 Task: Check article "Receiving and placing calls in the Zendesk Agent Workspace".
Action: Mouse moved to (968, 90)
Screenshot: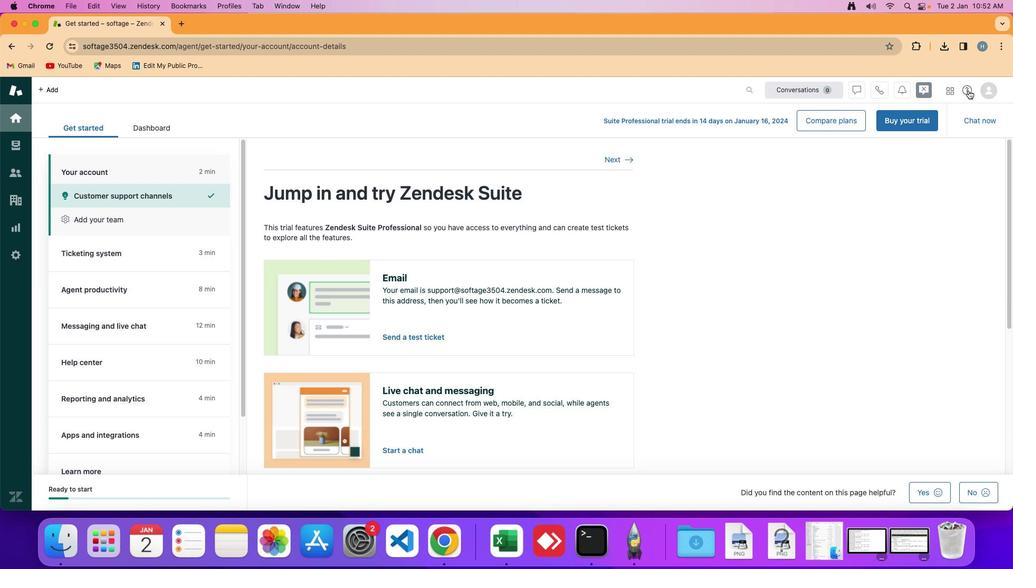 
Action: Mouse pressed left at (968, 90)
Screenshot: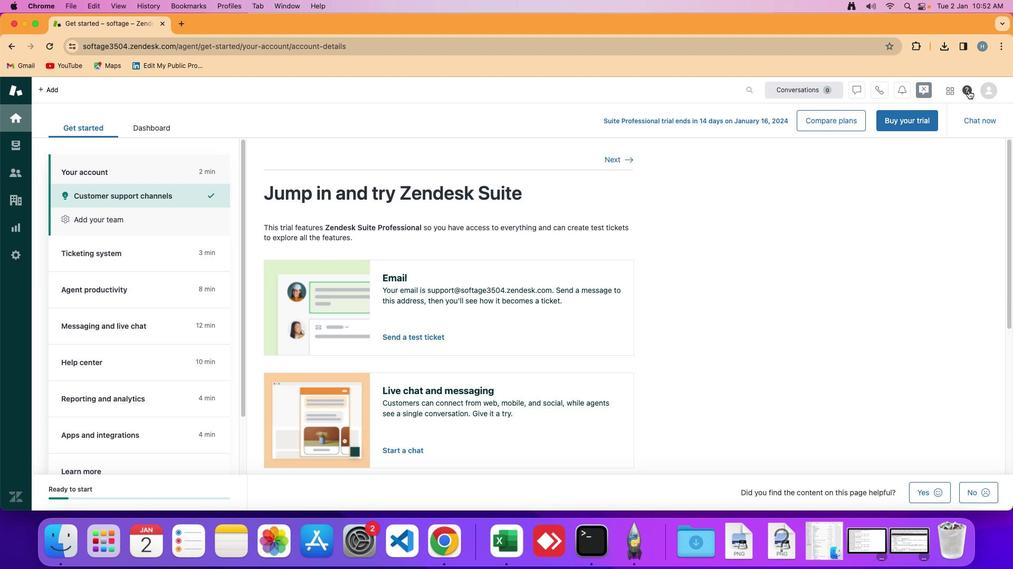 
Action: Mouse moved to (910, 427)
Screenshot: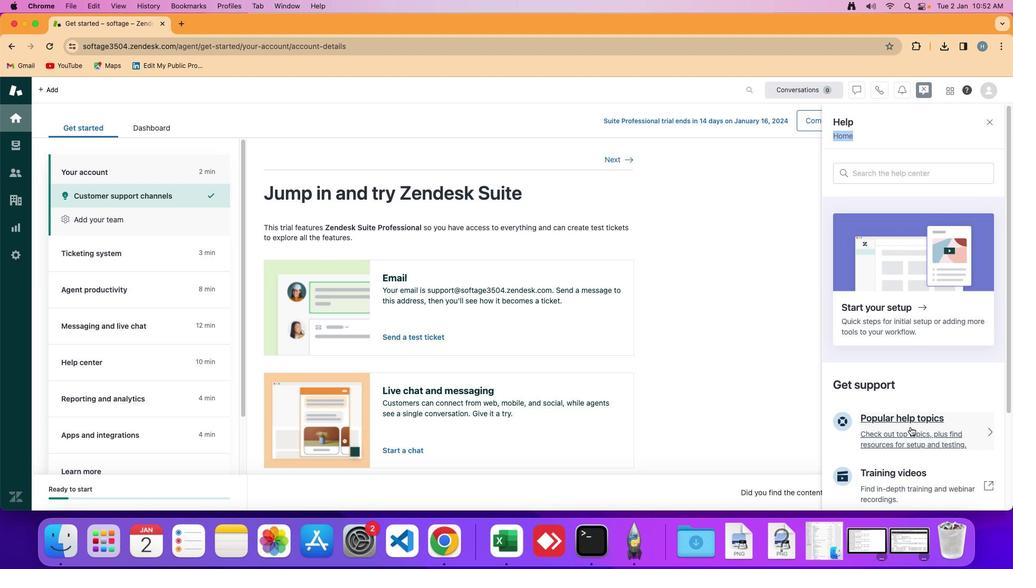 
Action: Mouse pressed left at (910, 427)
Screenshot: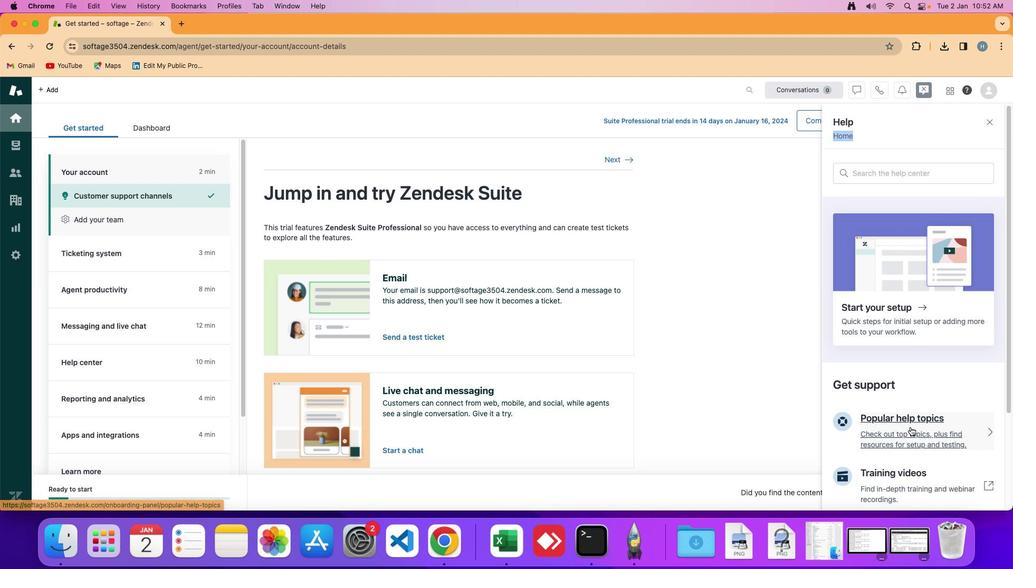 
Action: Mouse moved to (913, 429)
Screenshot: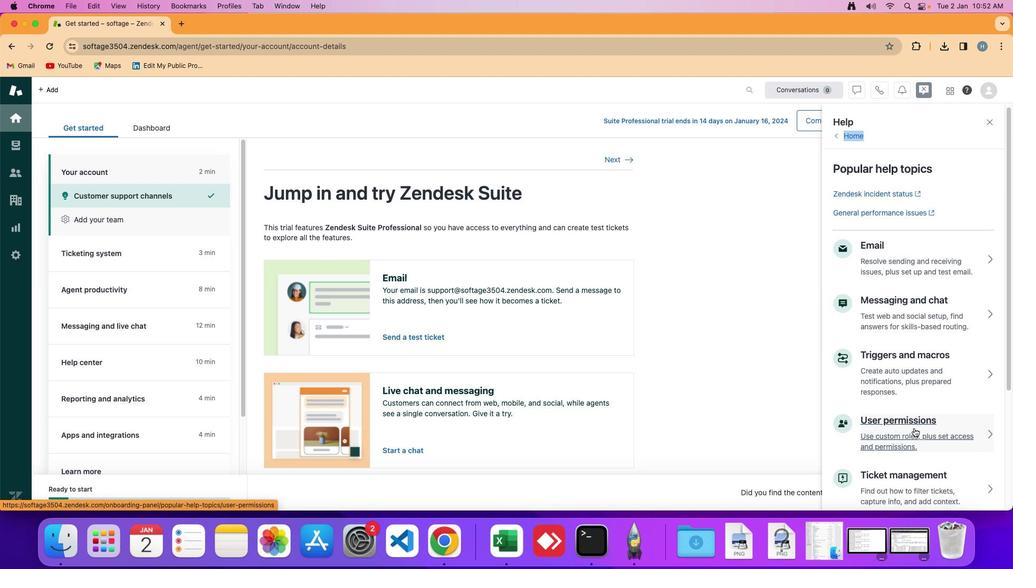 
Action: Mouse scrolled (913, 429) with delta (0, 0)
Screenshot: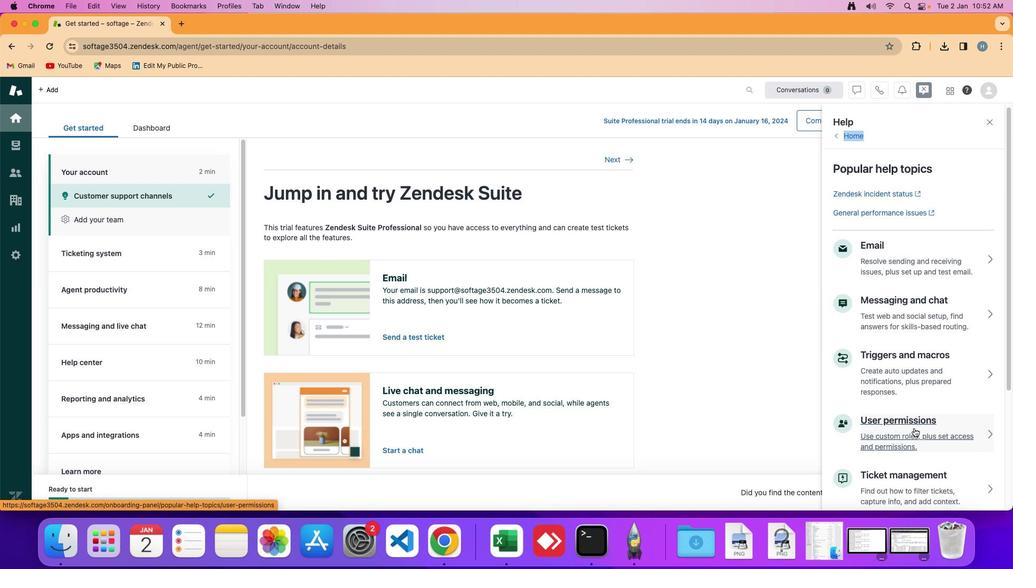 
Action: Mouse moved to (913, 429)
Screenshot: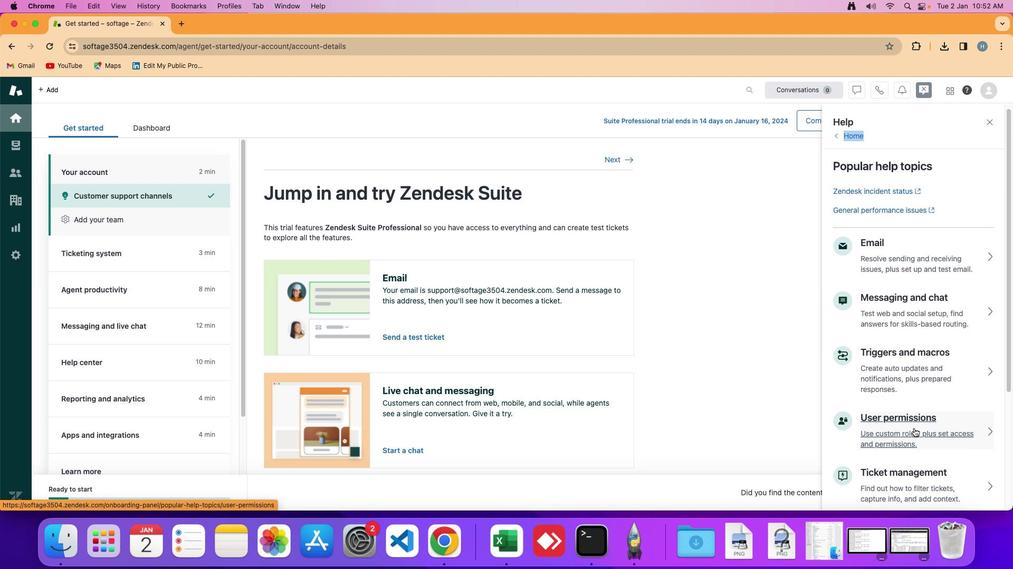 
Action: Mouse scrolled (913, 429) with delta (0, 0)
Screenshot: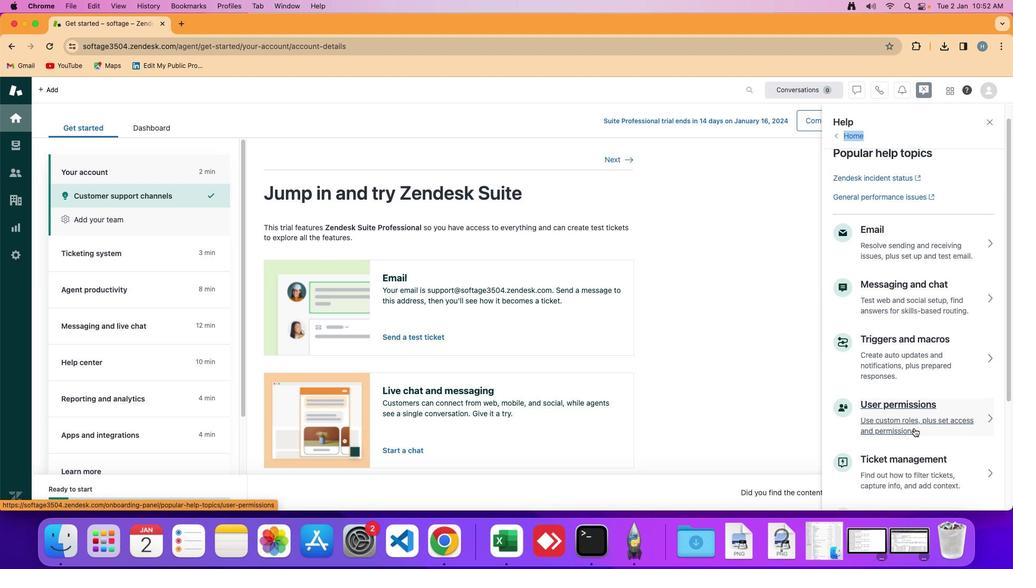 
Action: Mouse moved to (914, 429)
Screenshot: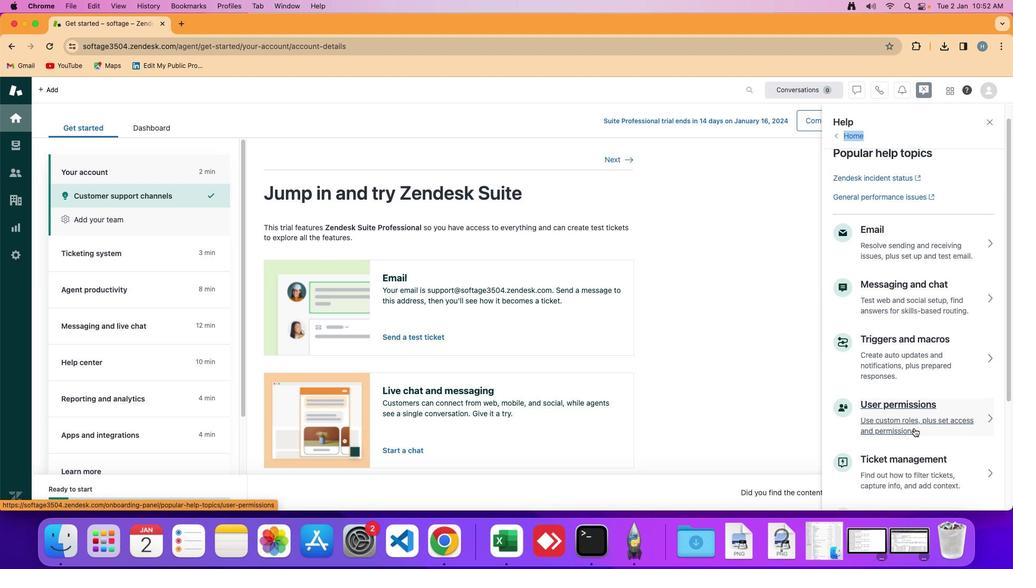 
Action: Mouse scrolled (914, 429) with delta (0, -1)
Screenshot: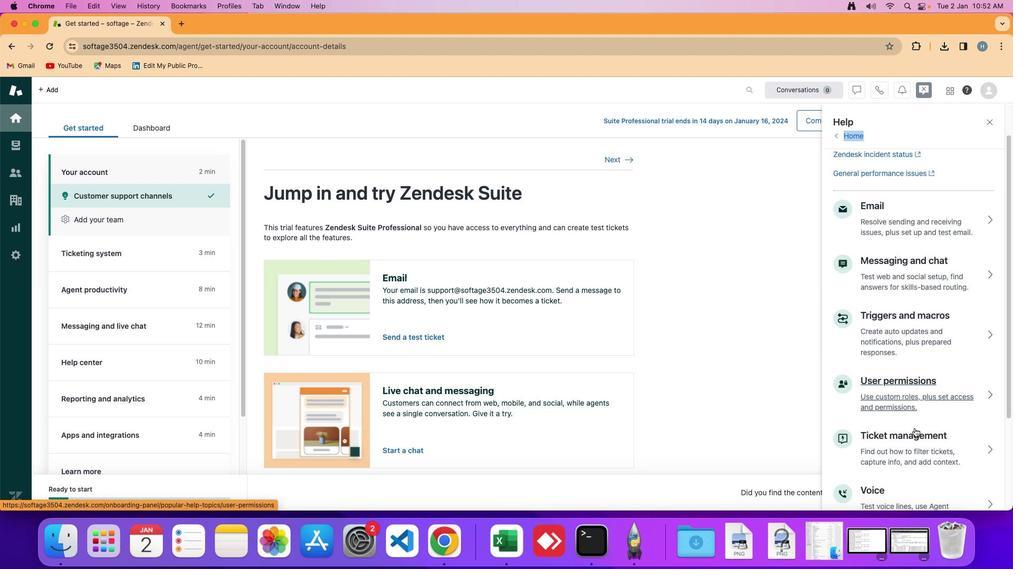 
Action: Mouse moved to (914, 428)
Screenshot: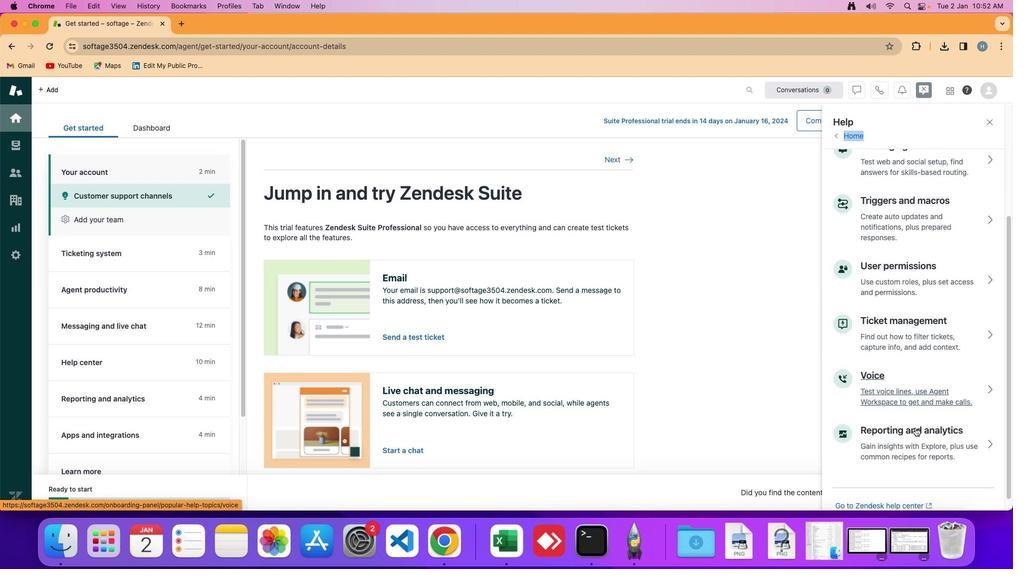 
Action: Mouse scrolled (914, 428) with delta (0, -1)
Screenshot: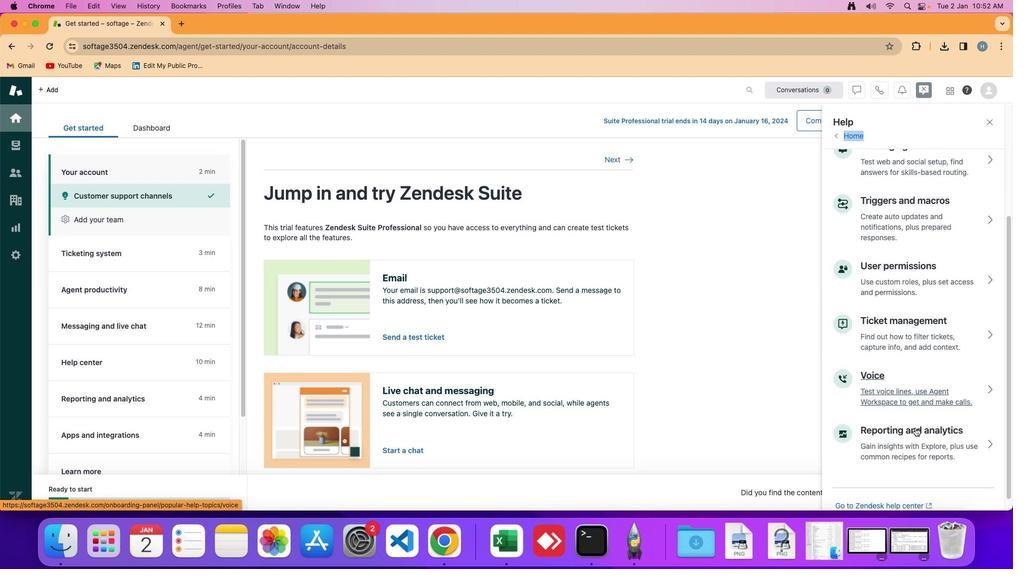 
Action: Mouse moved to (915, 427)
Screenshot: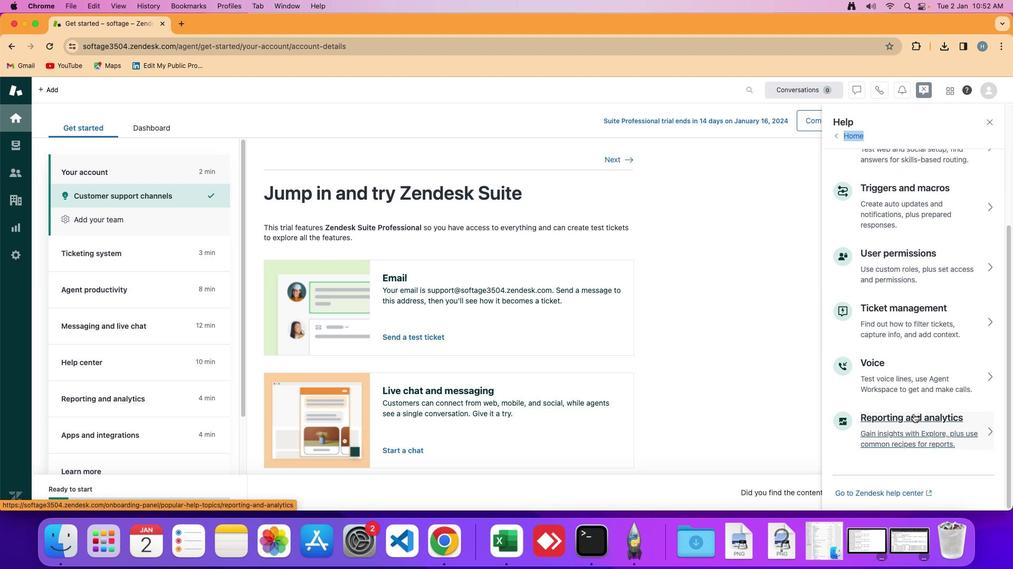 
Action: Mouse scrolled (915, 427) with delta (0, 0)
Screenshot: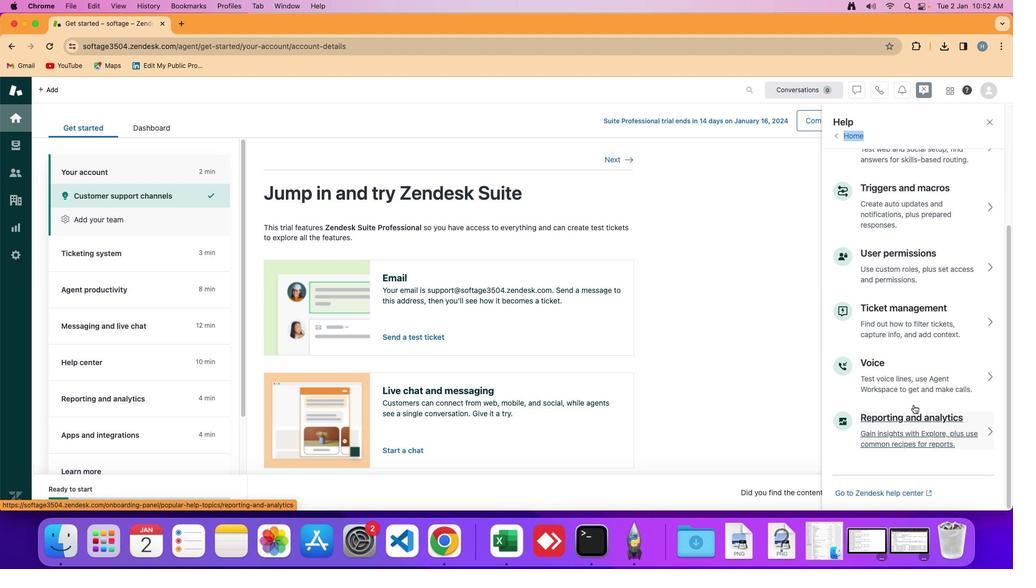 
Action: Mouse moved to (922, 374)
Screenshot: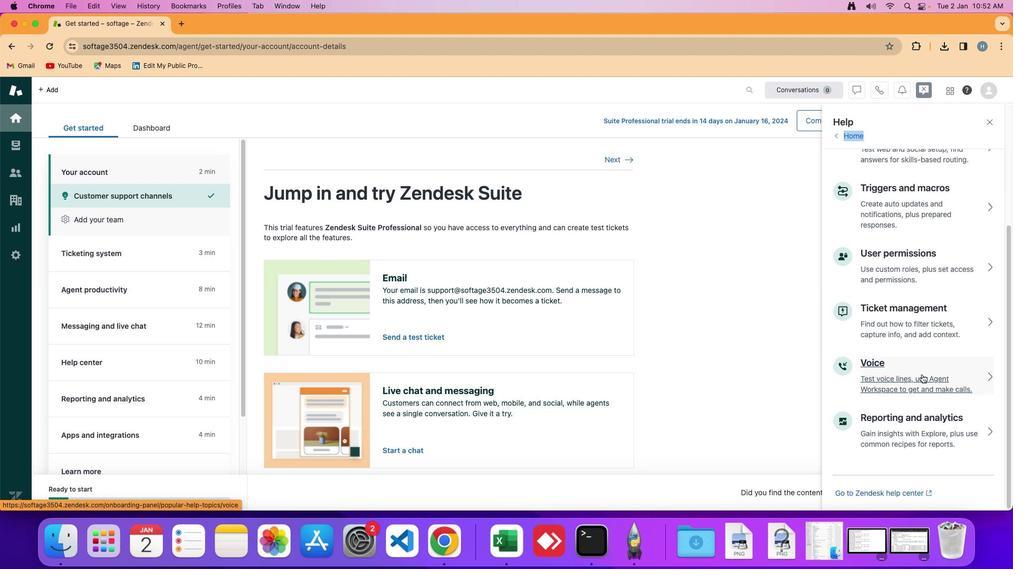 
Action: Mouse pressed left at (922, 374)
Screenshot: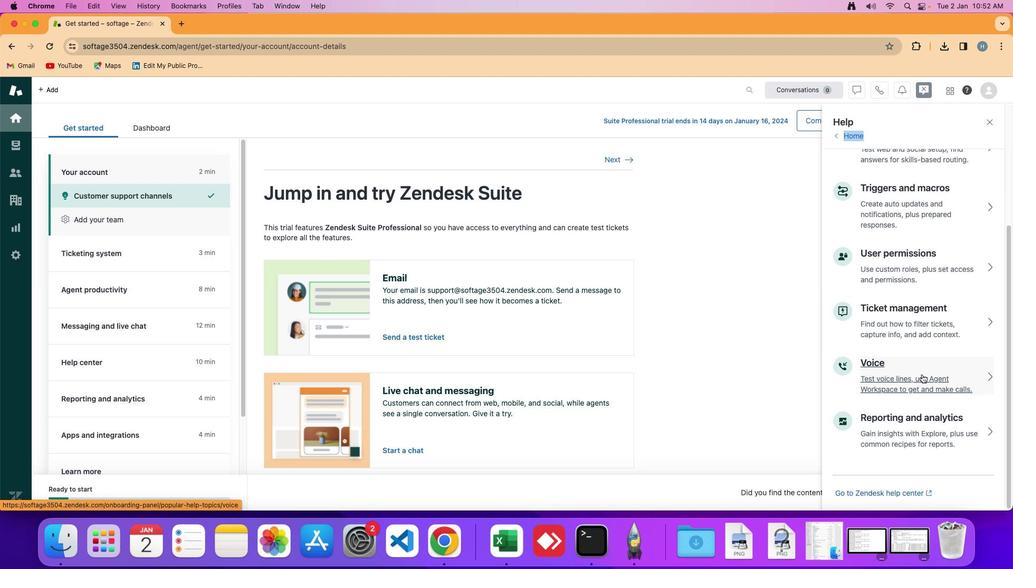 
Action: Mouse moved to (902, 381)
Screenshot: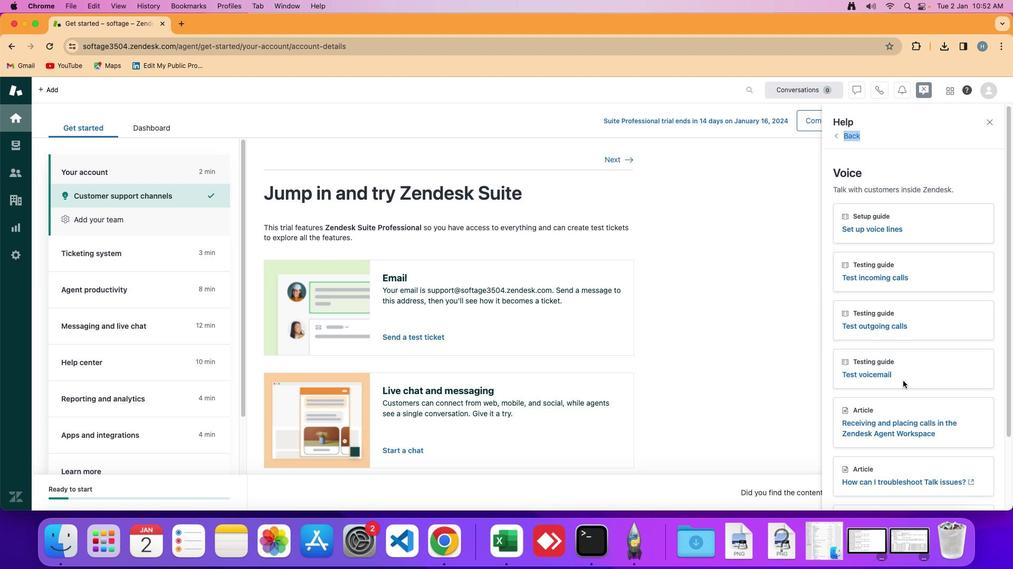 
Action: Mouse scrolled (902, 381) with delta (0, 0)
Screenshot: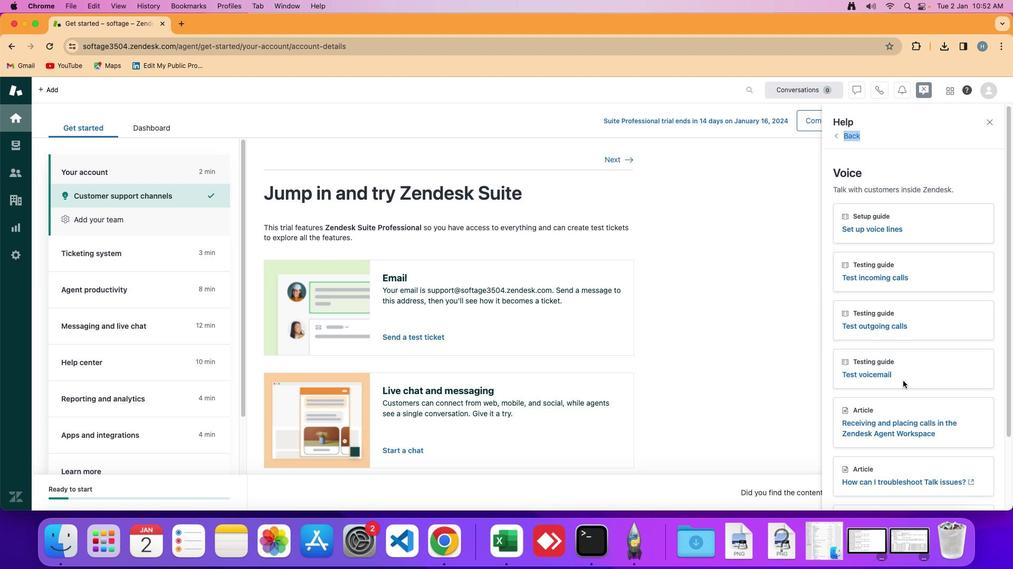 
Action: Mouse moved to (902, 381)
Screenshot: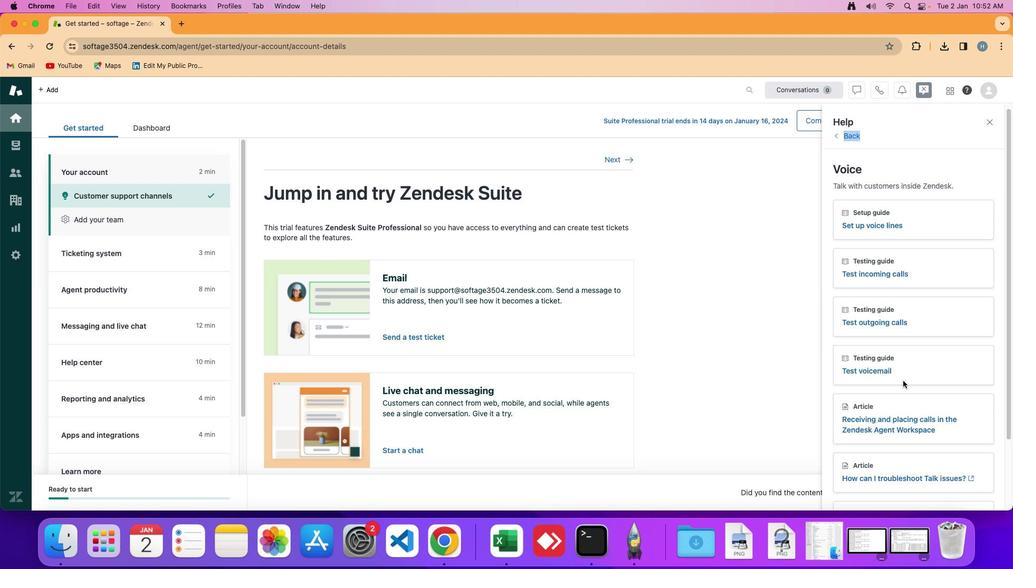 
Action: Mouse scrolled (902, 381) with delta (0, 0)
Screenshot: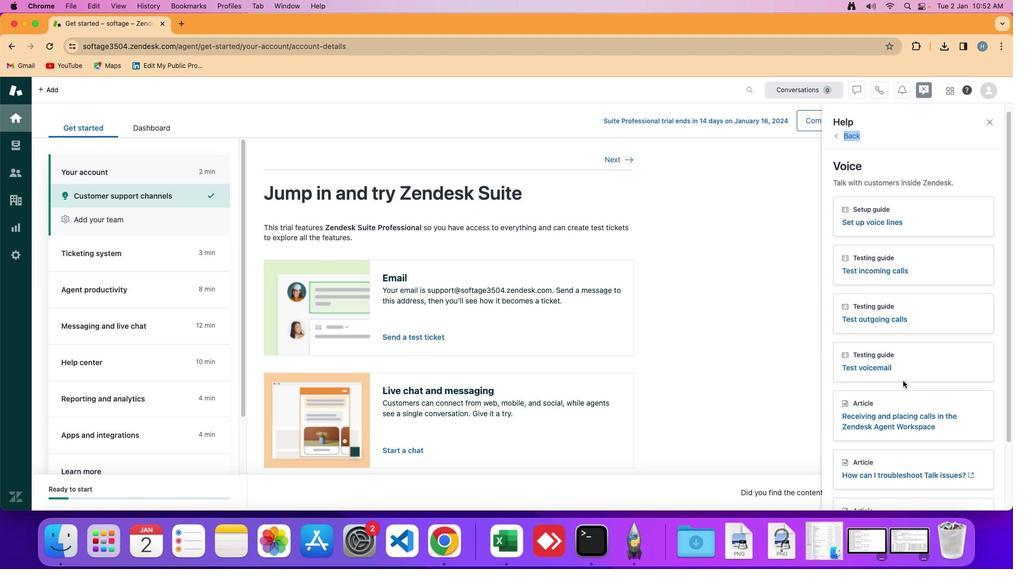 
Action: Mouse moved to (915, 411)
Screenshot: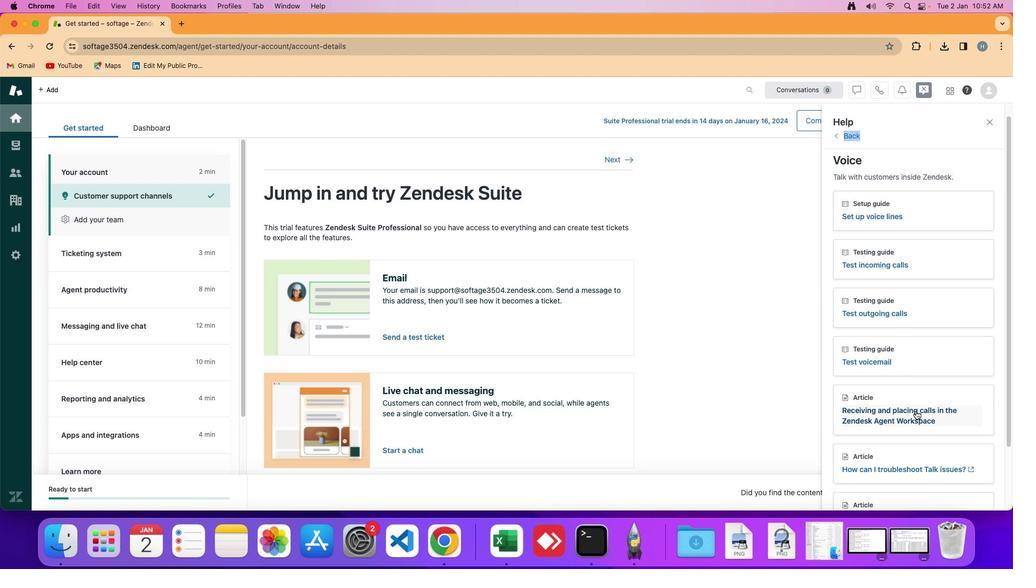 
Action: Mouse pressed left at (915, 411)
Screenshot: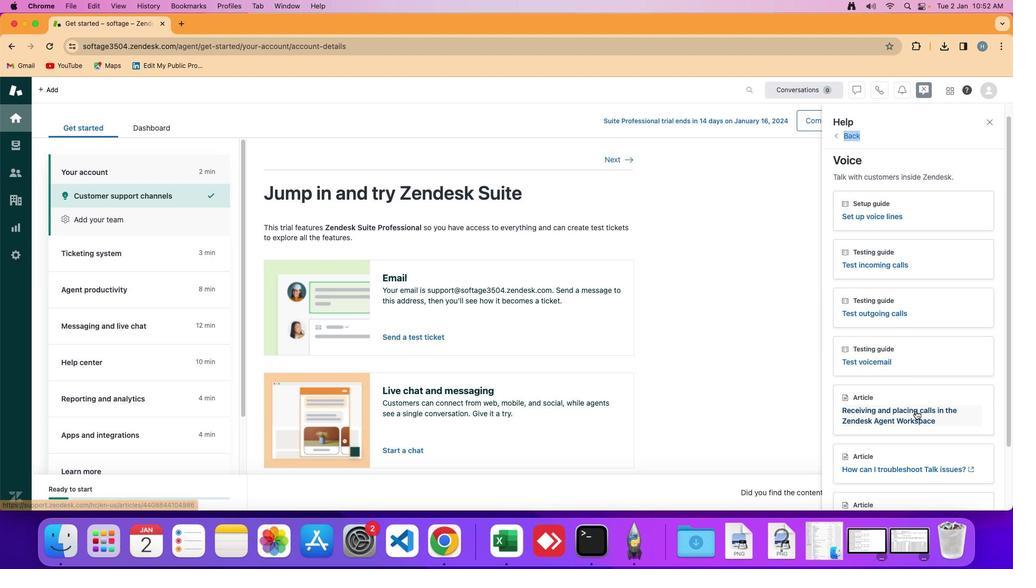 
